 Task: Assign Shilpa Srivastava as Assignee of Child Issue ChildIssue0058 of Issue Issue0029 in Backlog  in Scrum Project Project0006 in Jira
Action: Mouse moved to (373, 429)
Screenshot: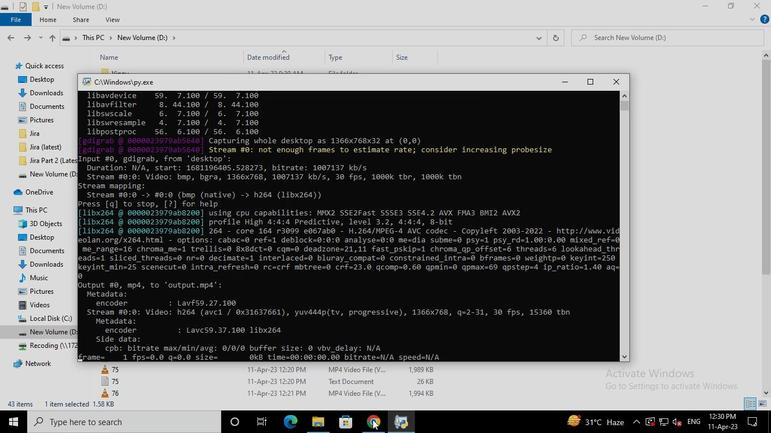 
Action: Mouse pressed left at (373, 429)
Screenshot: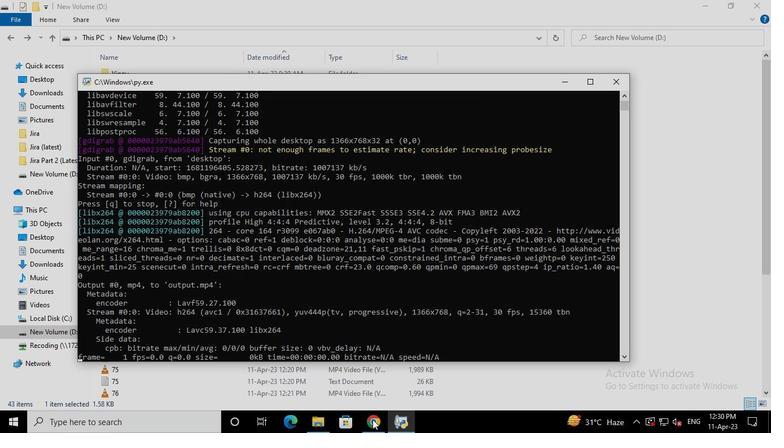 
Action: Mouse moved to (83, 175)
Screenshot: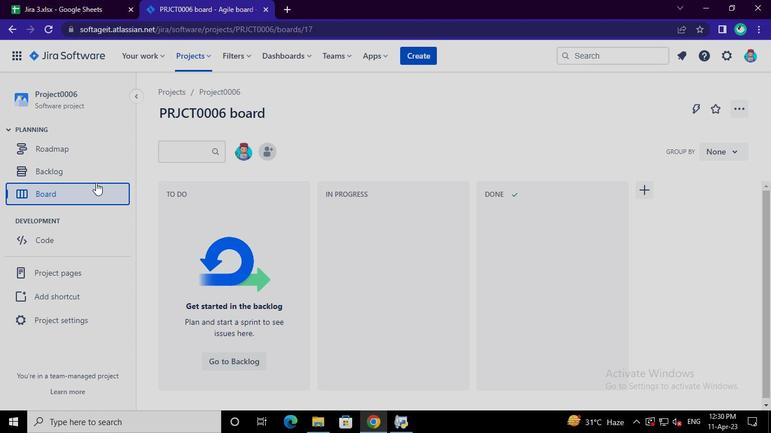 
Action: Mouse pressed left at (83, 175)
Screenshot: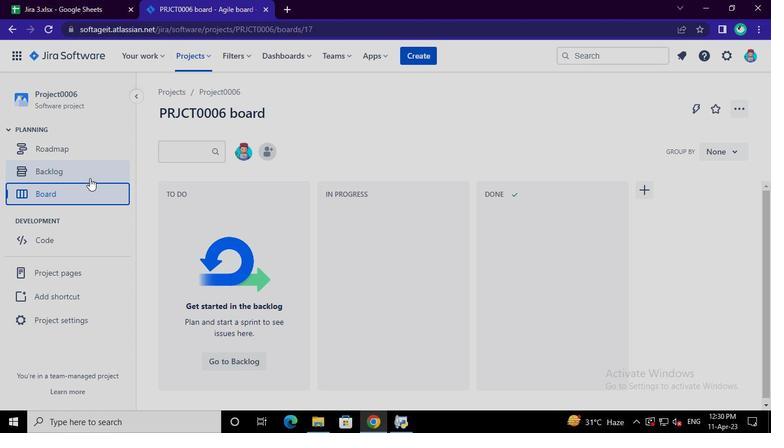 
Action: Mouse moved to (256, 325)
Screenshot: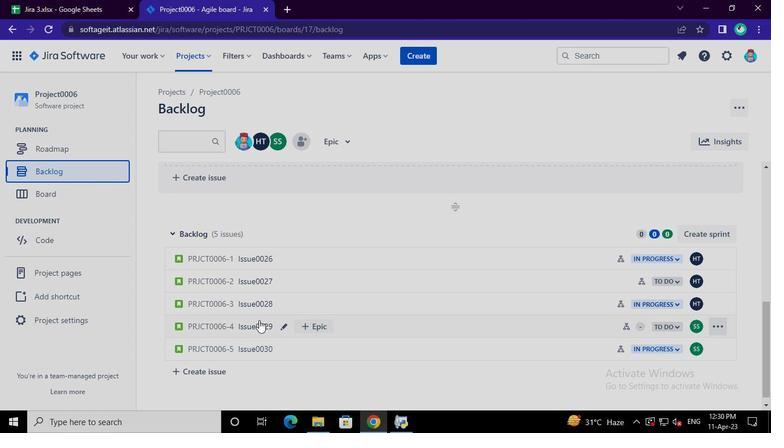 
Action: Mouse pressed left at (256, 325)
Screenshot: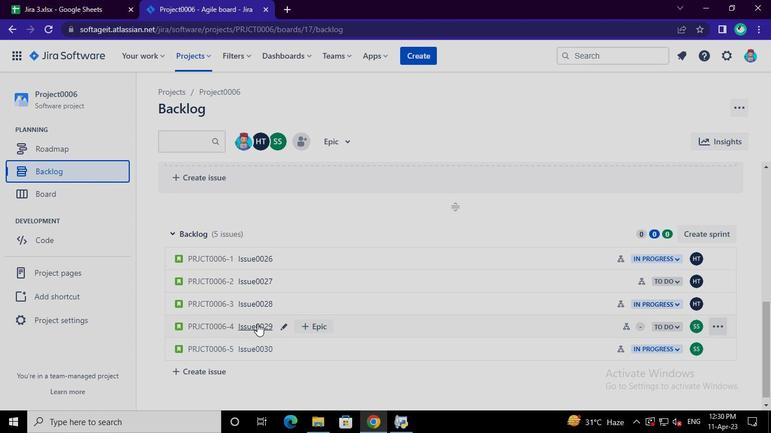 
Action: Mouse moved to (698, 217)
Screenshot: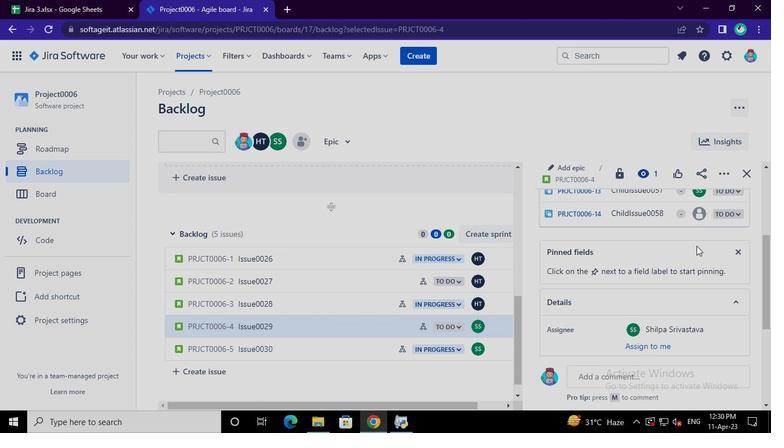 
Action: Mouse pressed left at (698, 217)
Screenshot: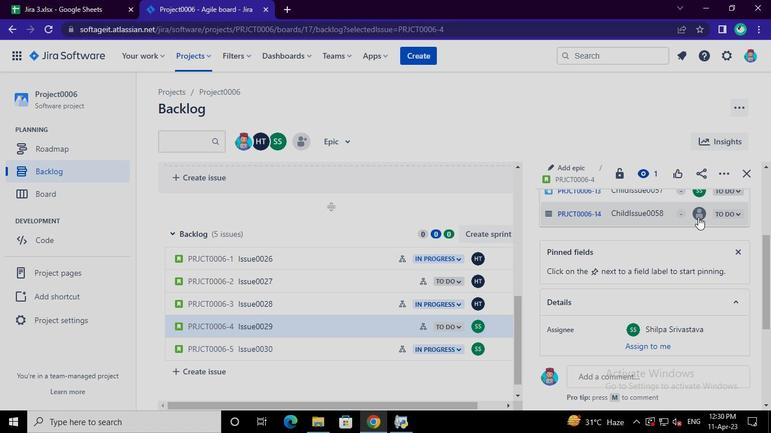 
Action: Mouse moved to (637, 235)
Screenshot: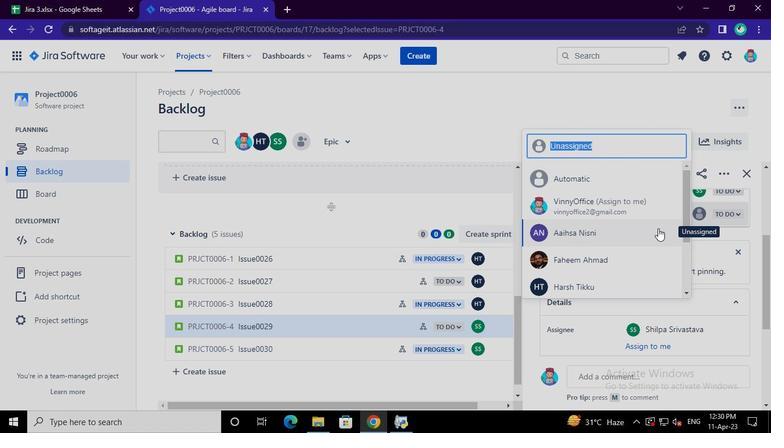 
Action: Mouse pressed left at (637, 235)
Screenshot: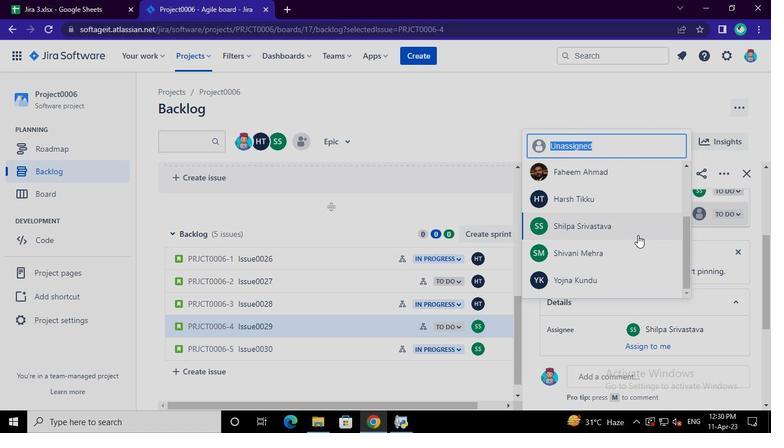 
Action: Mouse moved to (401, 421)
Screenshot: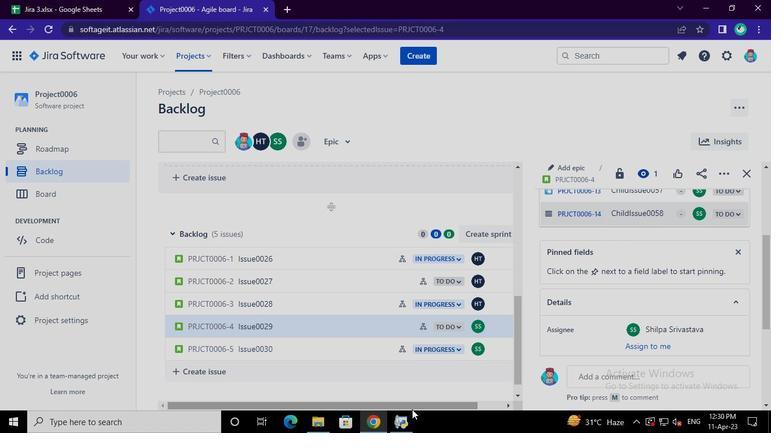 
Action: Mouse pressed left at (401, 421)
Screenshot: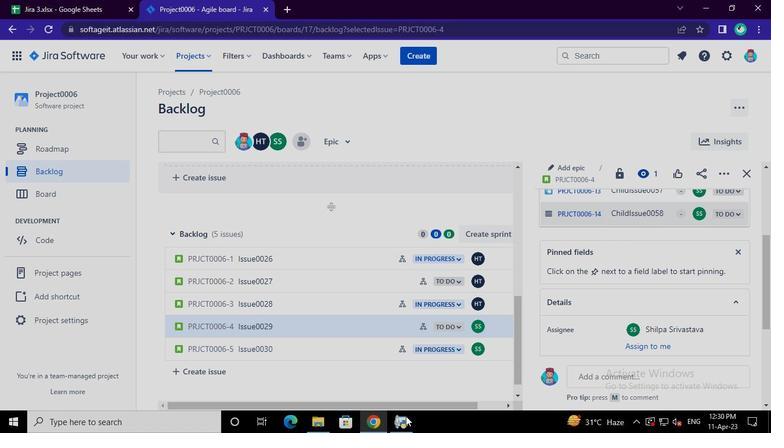 
Action: Mouse moved to (608, 90)
Screenshot: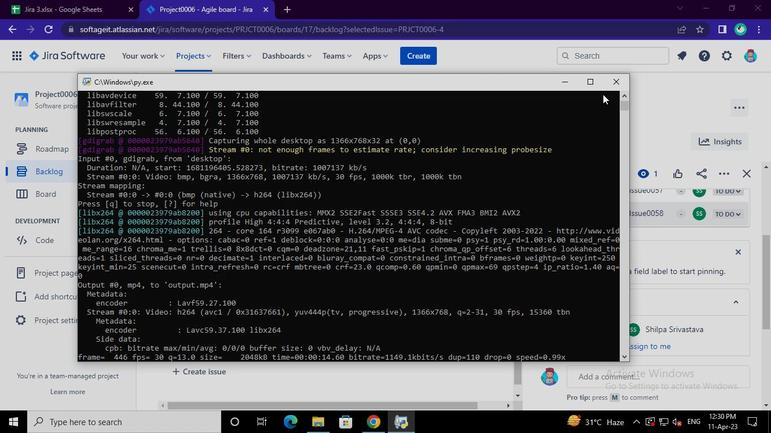 
Action: Mouse pressed left at (608, 90)
Screenshot: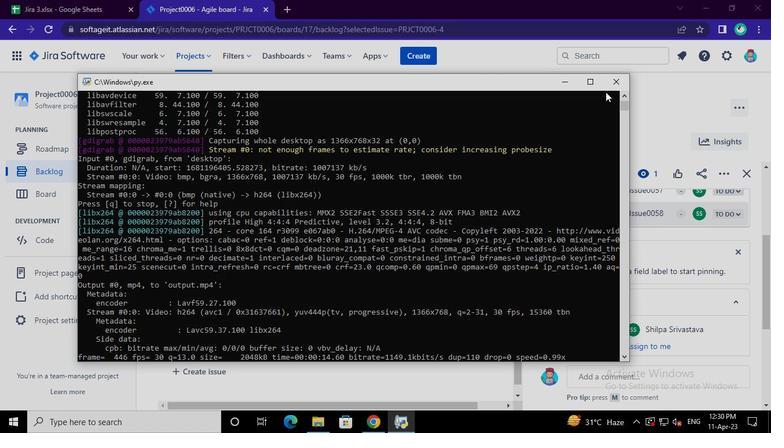 
